 Task: Make in the project AquaVue an epic 'Migration to New System'. Create in the project AquaVue an epic 'Platform Integration'. Add in the project AquaVue an epic 'Data Management and Analysis'
Action: Mouse moved to (263, 65)
Screenshot: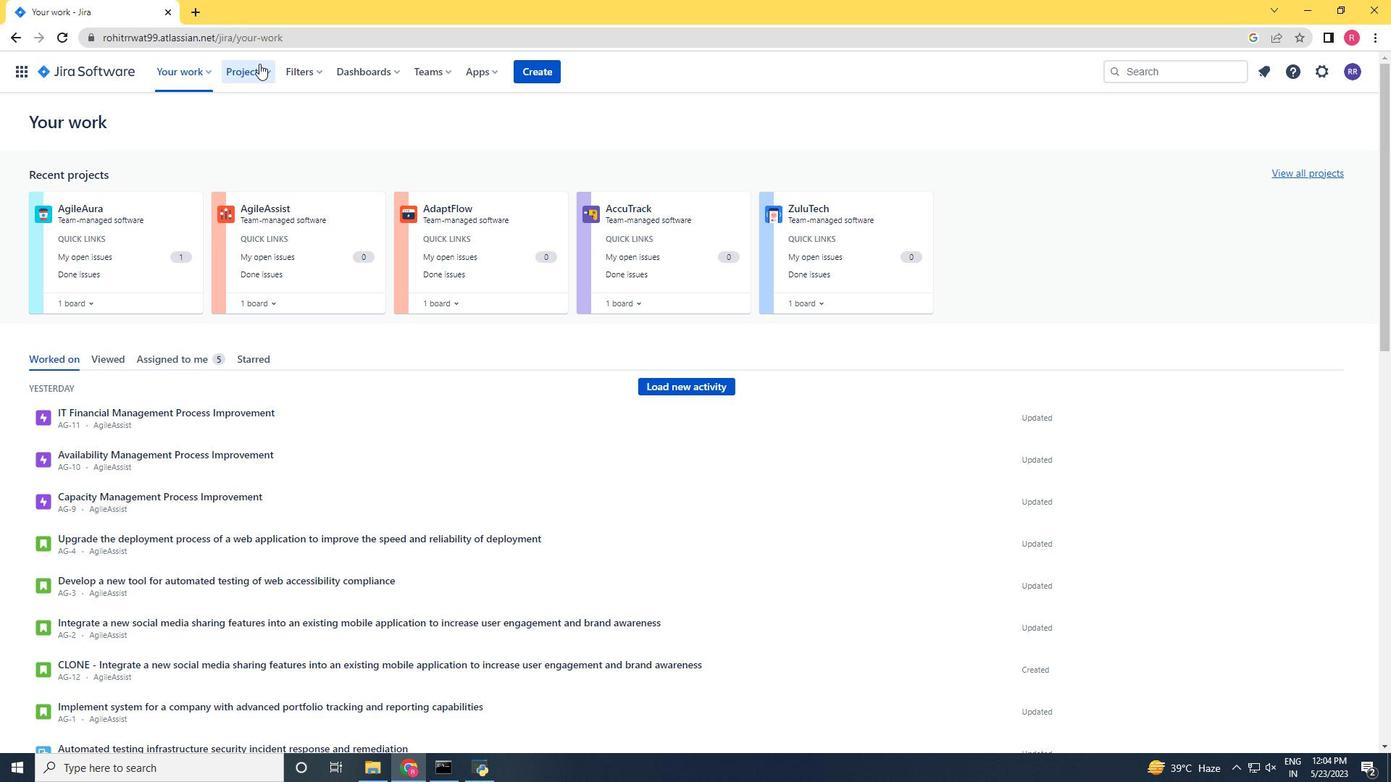 
Action: Mouse pressed left at (263, 65)
Screenshot: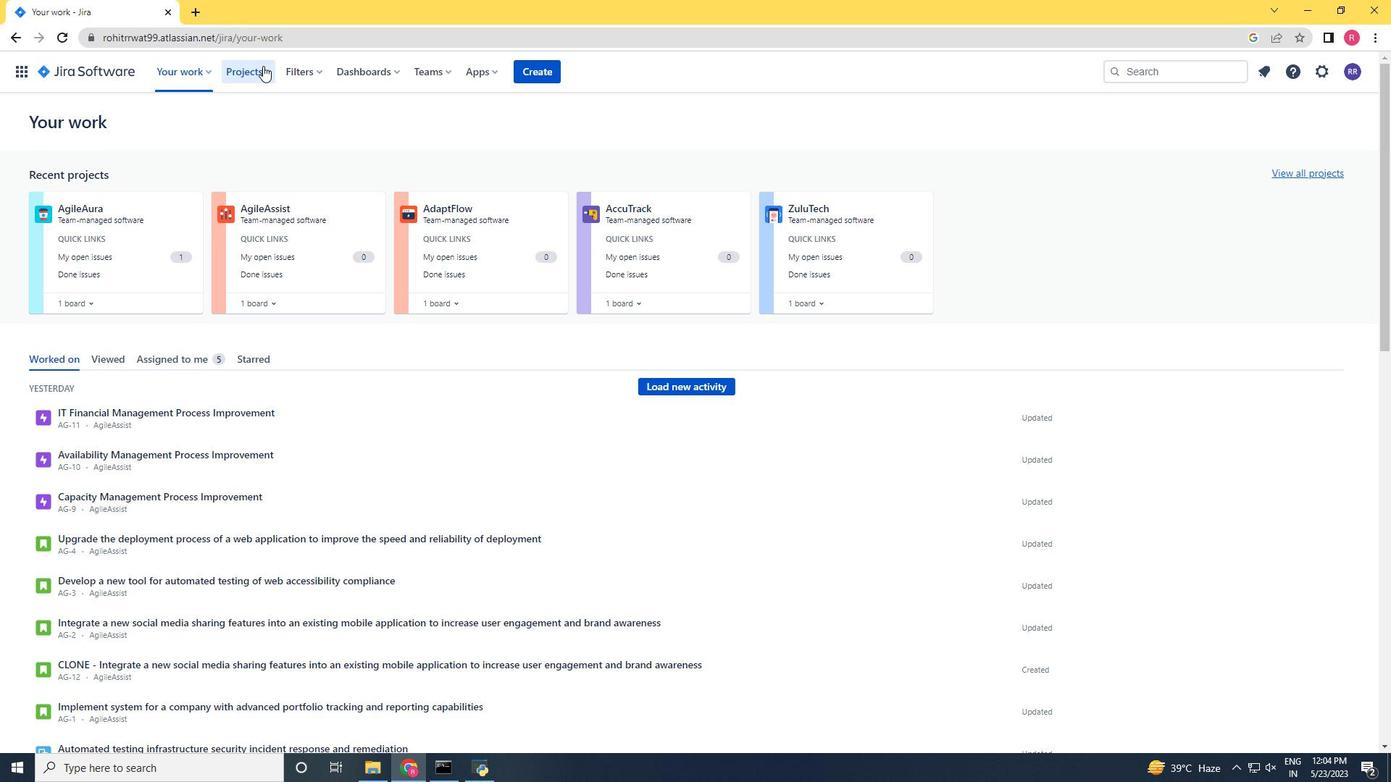 
Action: Mouse moved to (292, 131)
Screenshot: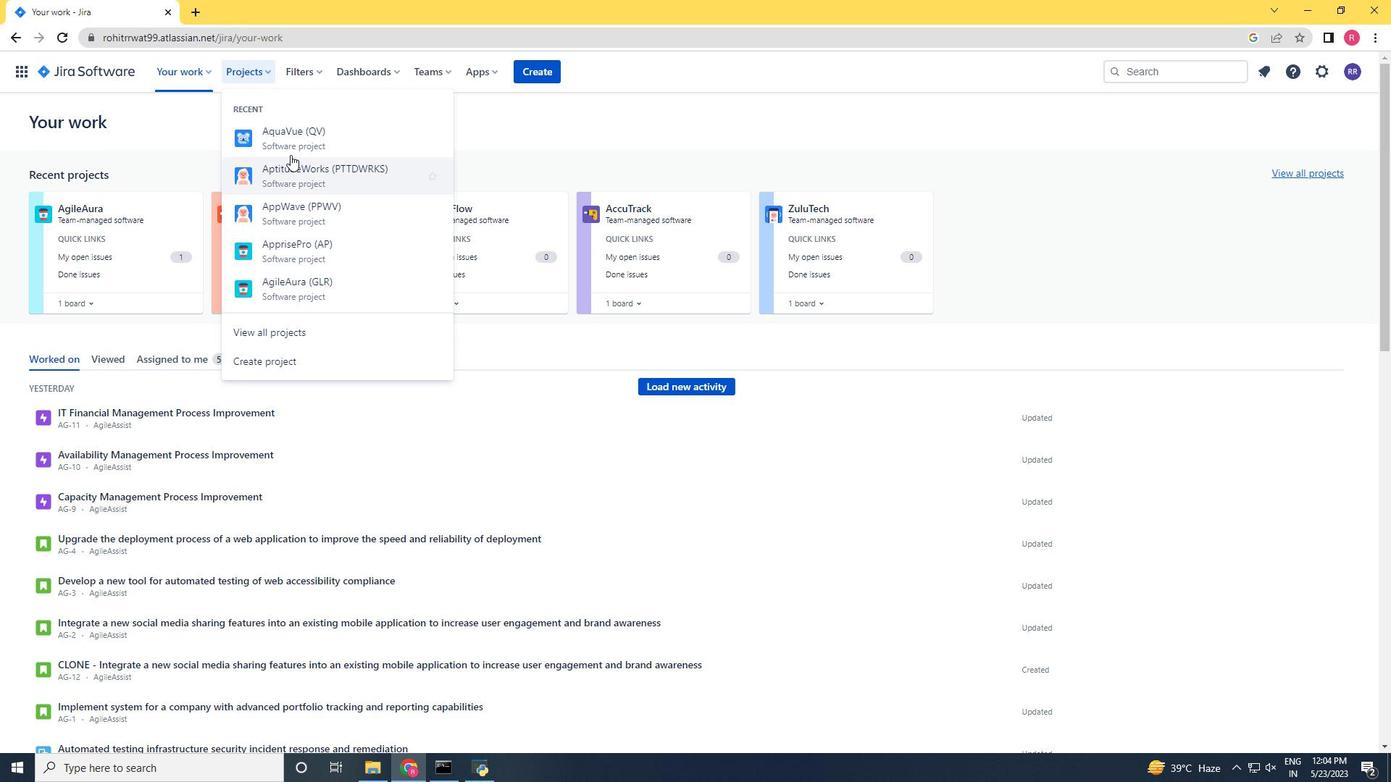
Action: Mouse pressed left at (292, 131)
Screenshot: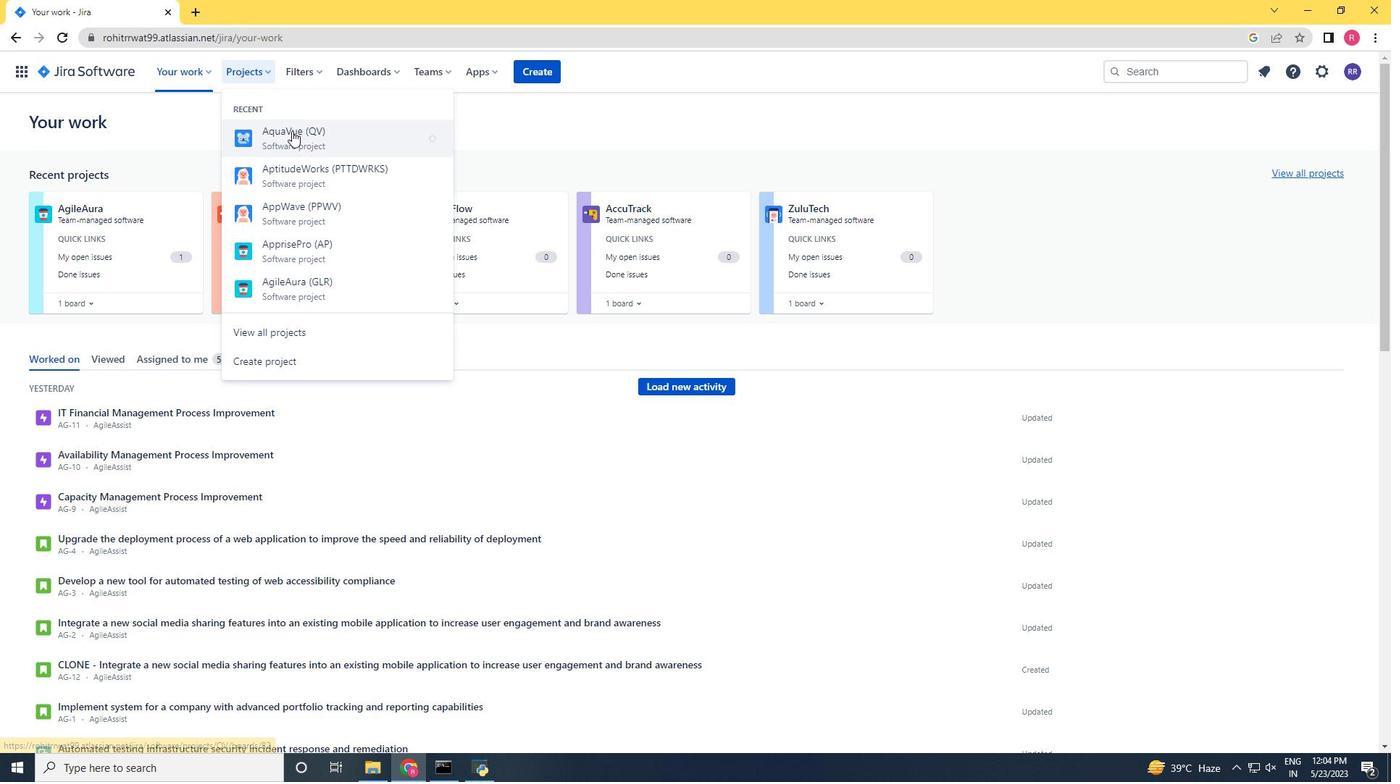 
Action: Mouse moved to (78, 207)
Screenshot: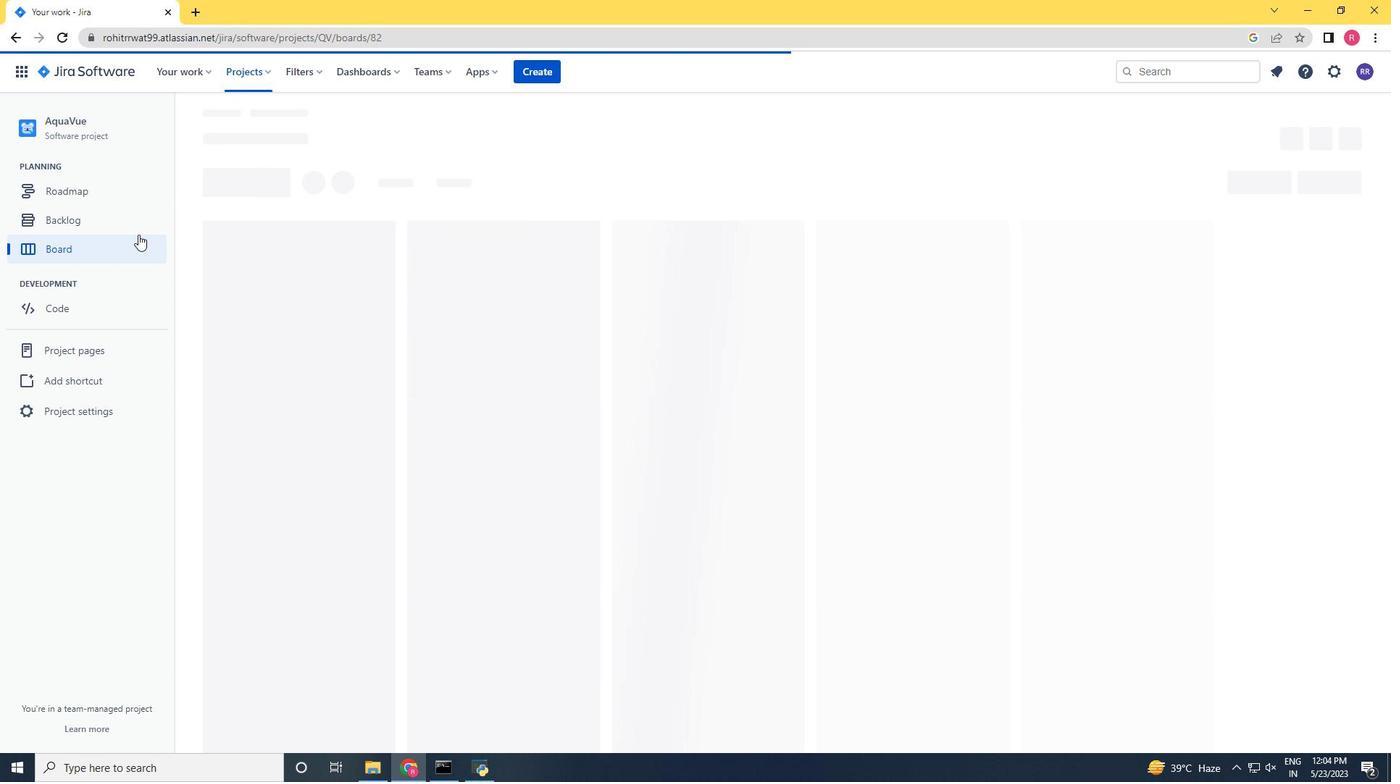 
Action: Mouse pressed left at (78, 207)
Screenshot: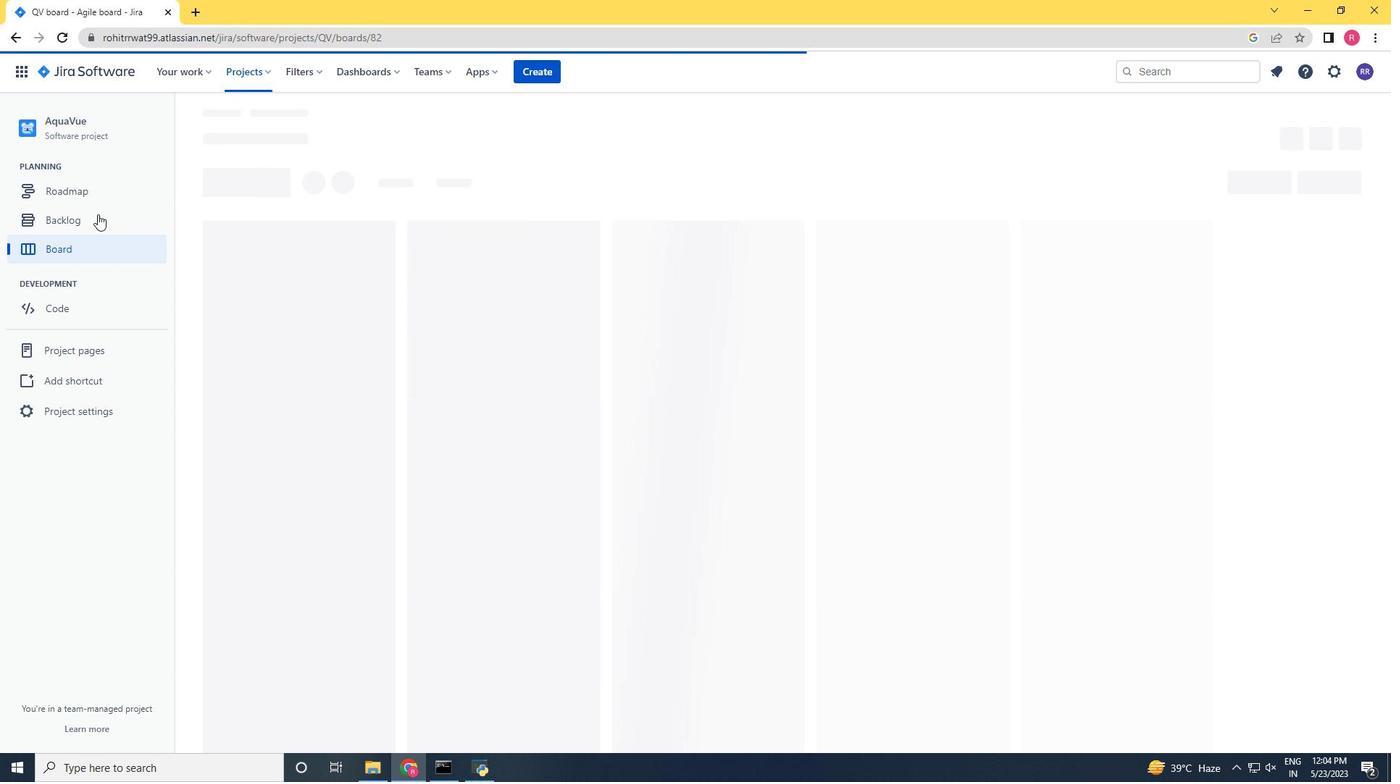 
Action: Mouse moved to (410, 336)
Screenshot: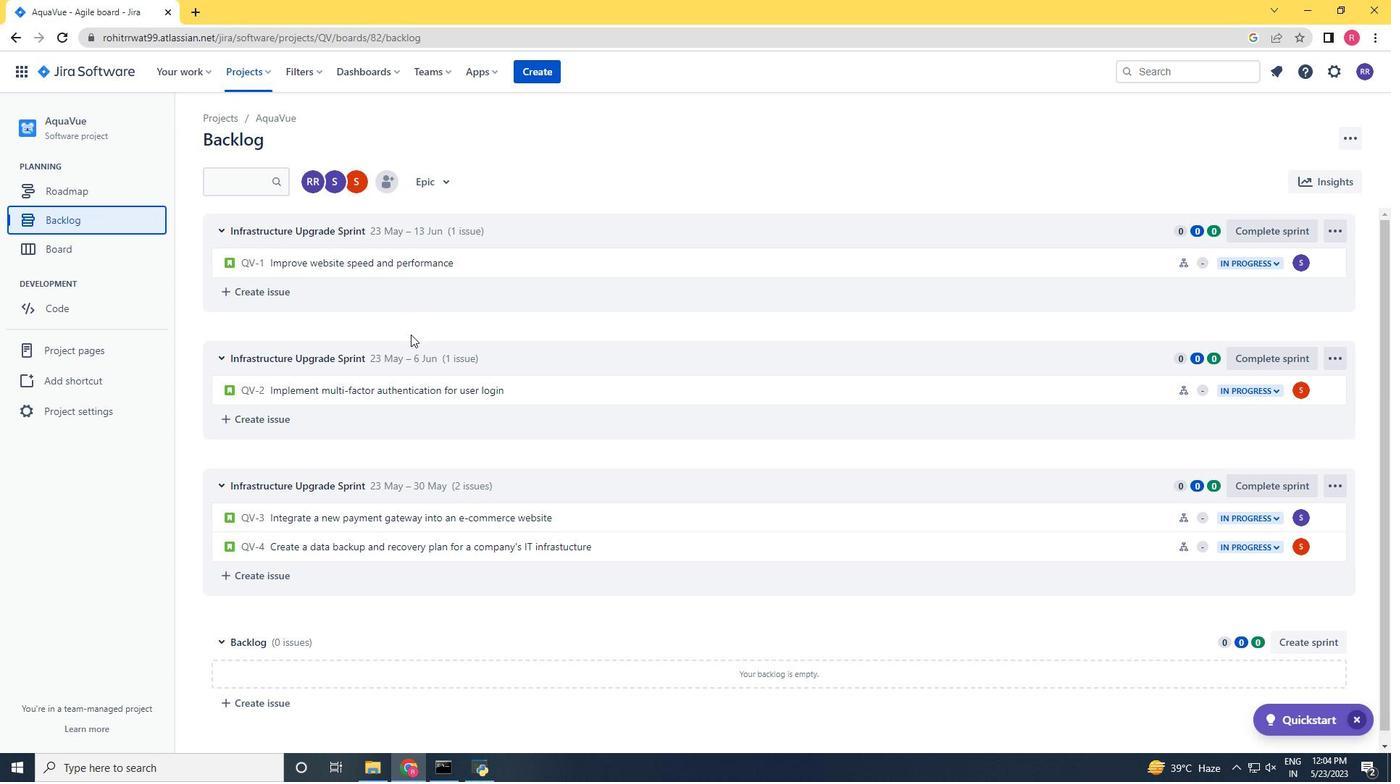 
Action: Mouse scrolled (410, 334) with delta (0, 0)
Screenshot: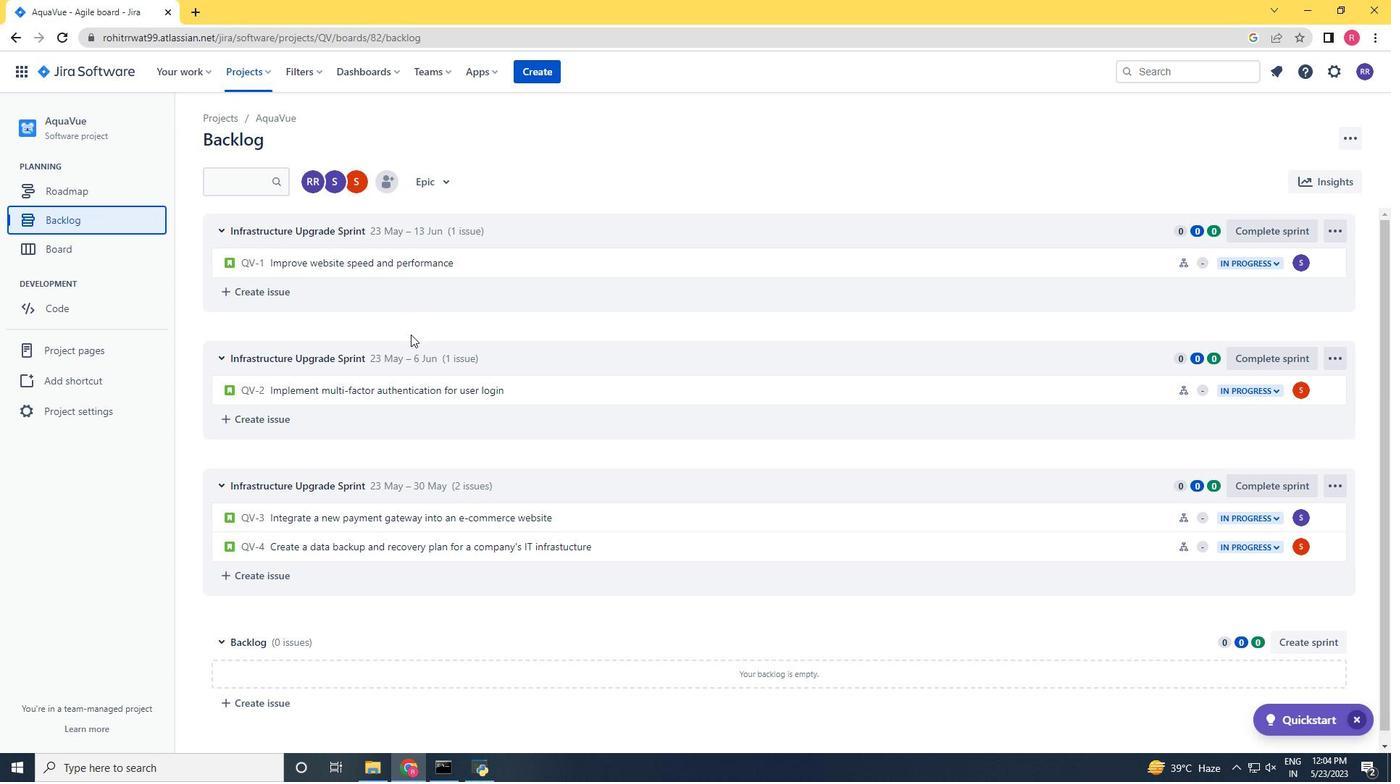 
Action: Mouse moved to (444, 196)
Screenshot: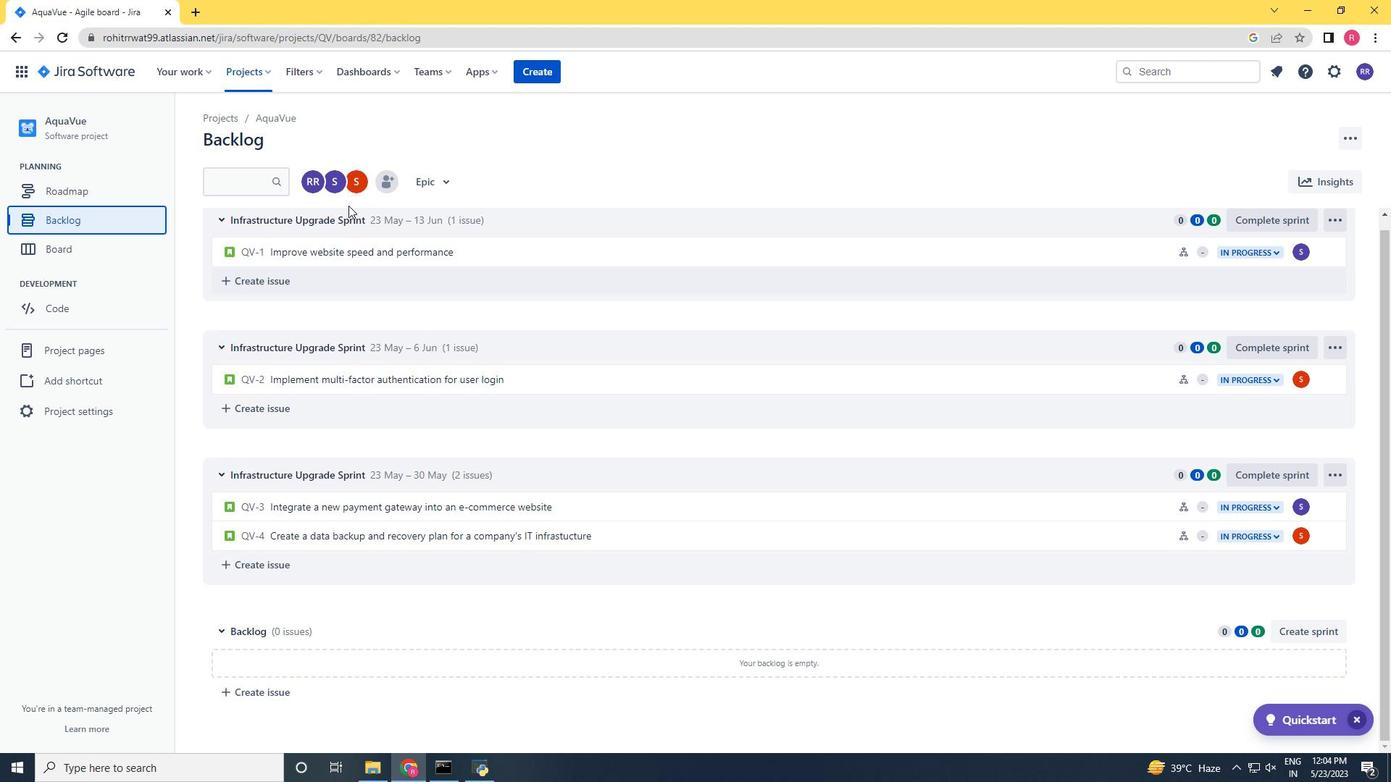 
Action: Mouse pressed left at (444, 196)
Screenshot: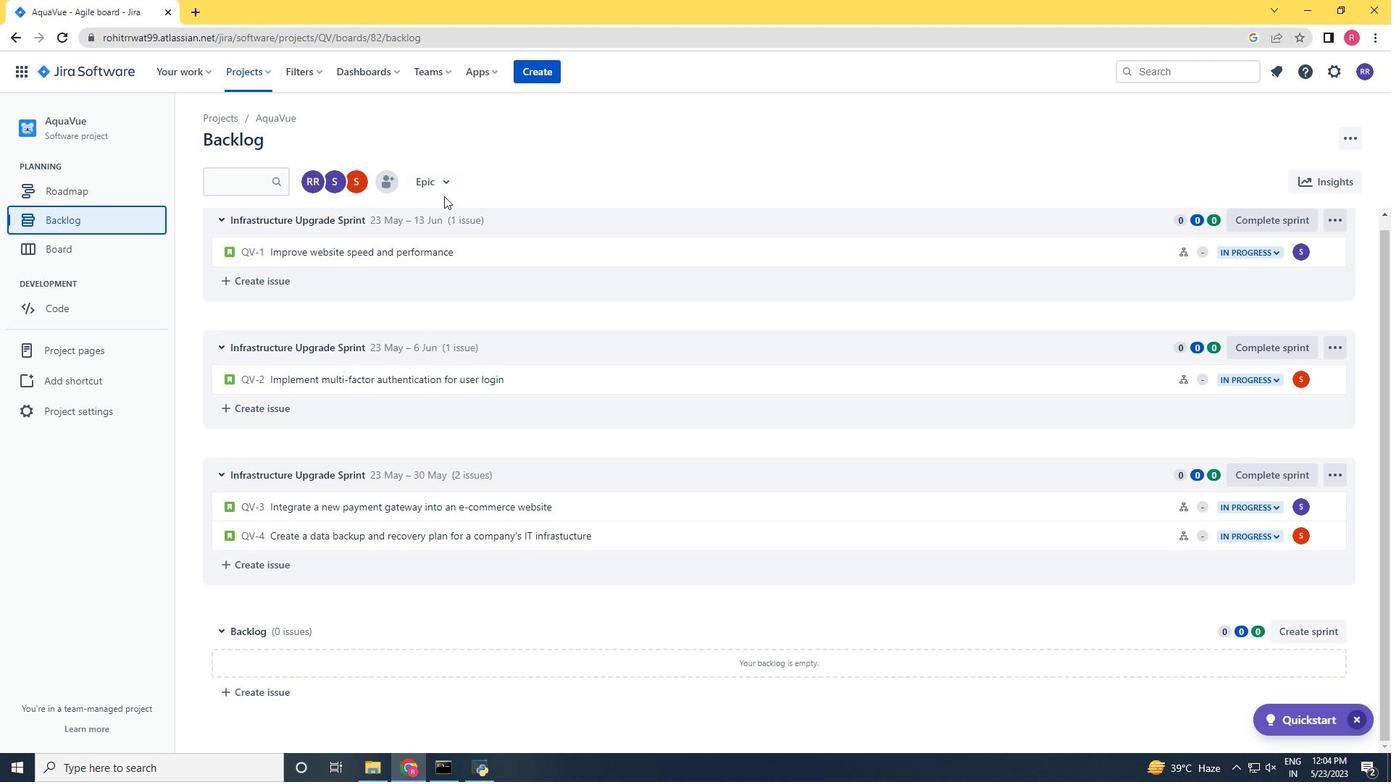 
Action: Mouse moved to (442, 183)
Screenshot: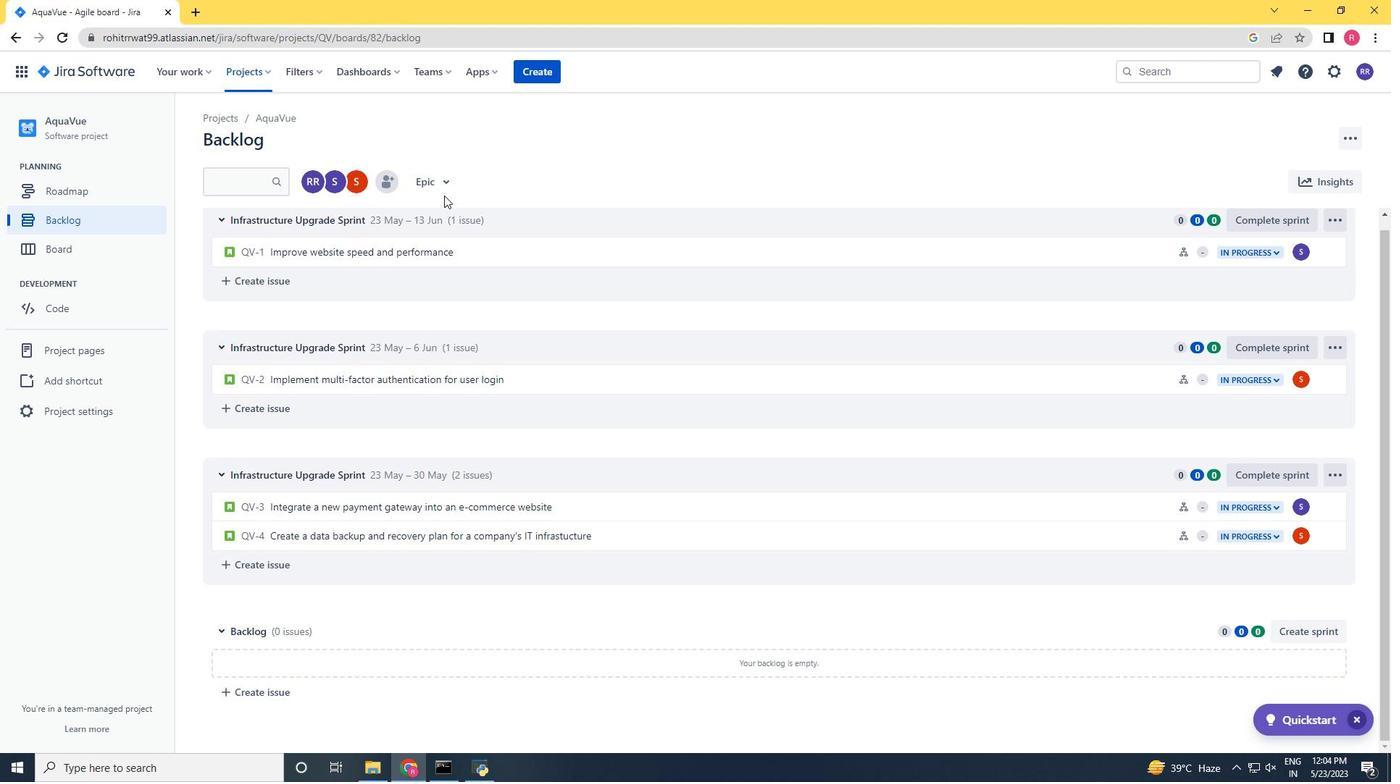 
Action: Mouse pressed left at (442, 183)
Screenshot: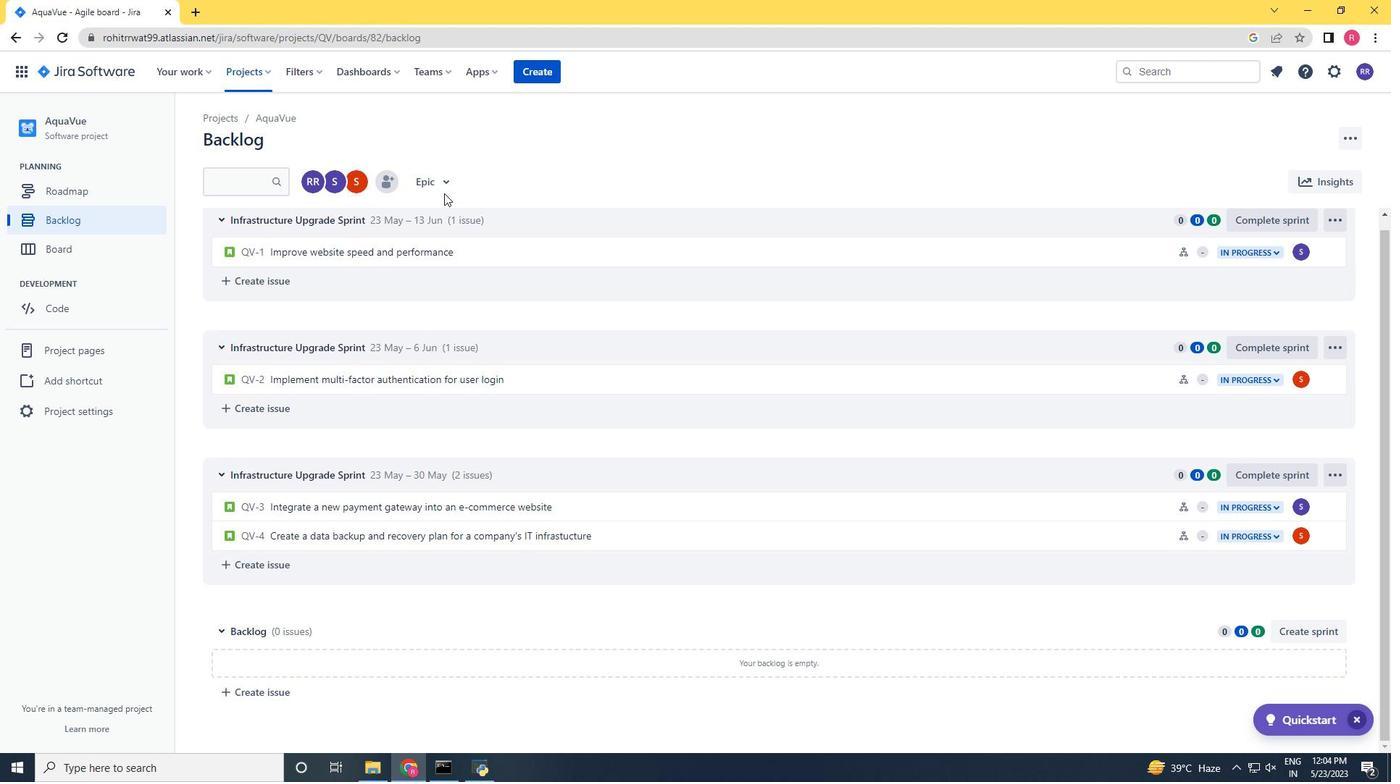 
Action: Mouse moved to (434, 272)
Screenshot: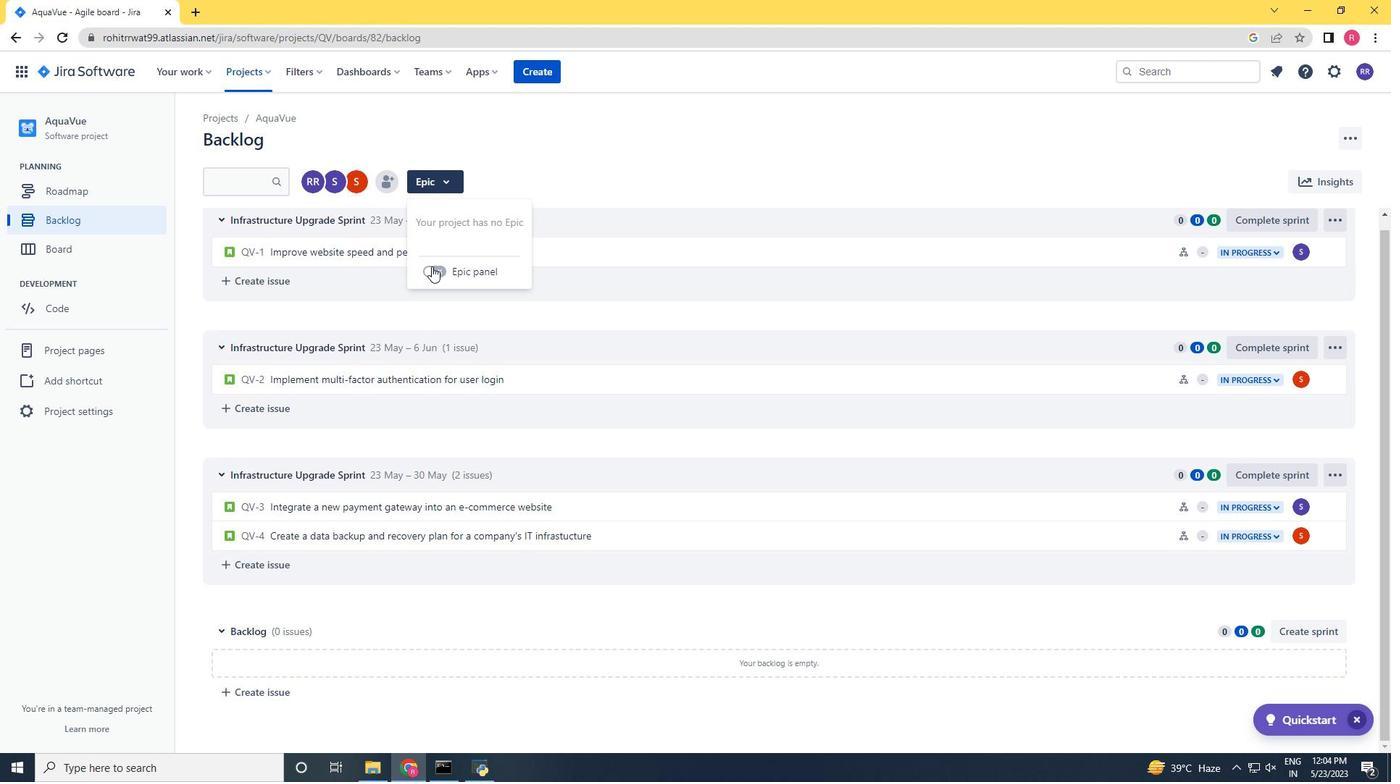 
Action: Mouse pressed left at (434, 272)
Screenshot: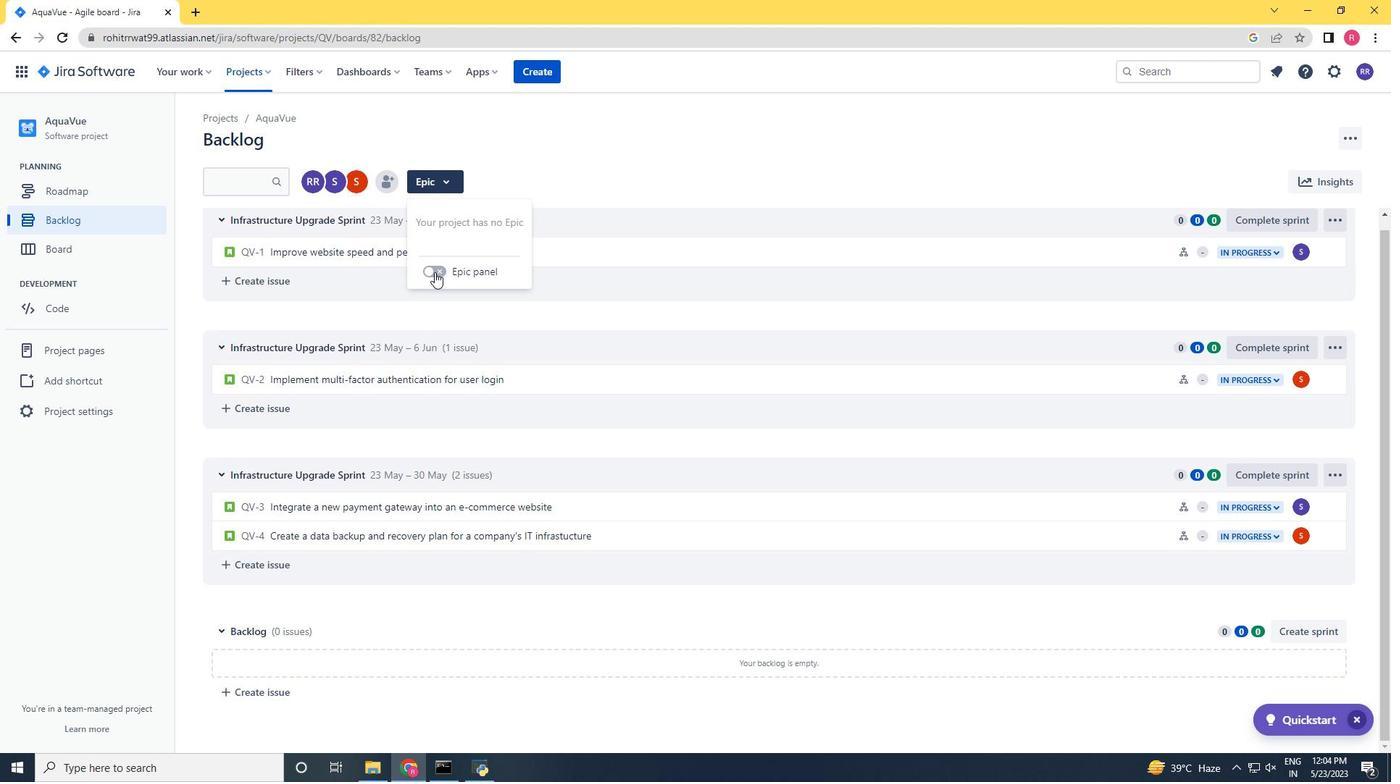 
Action: Mouse moved to (292, 500)
Screenshot: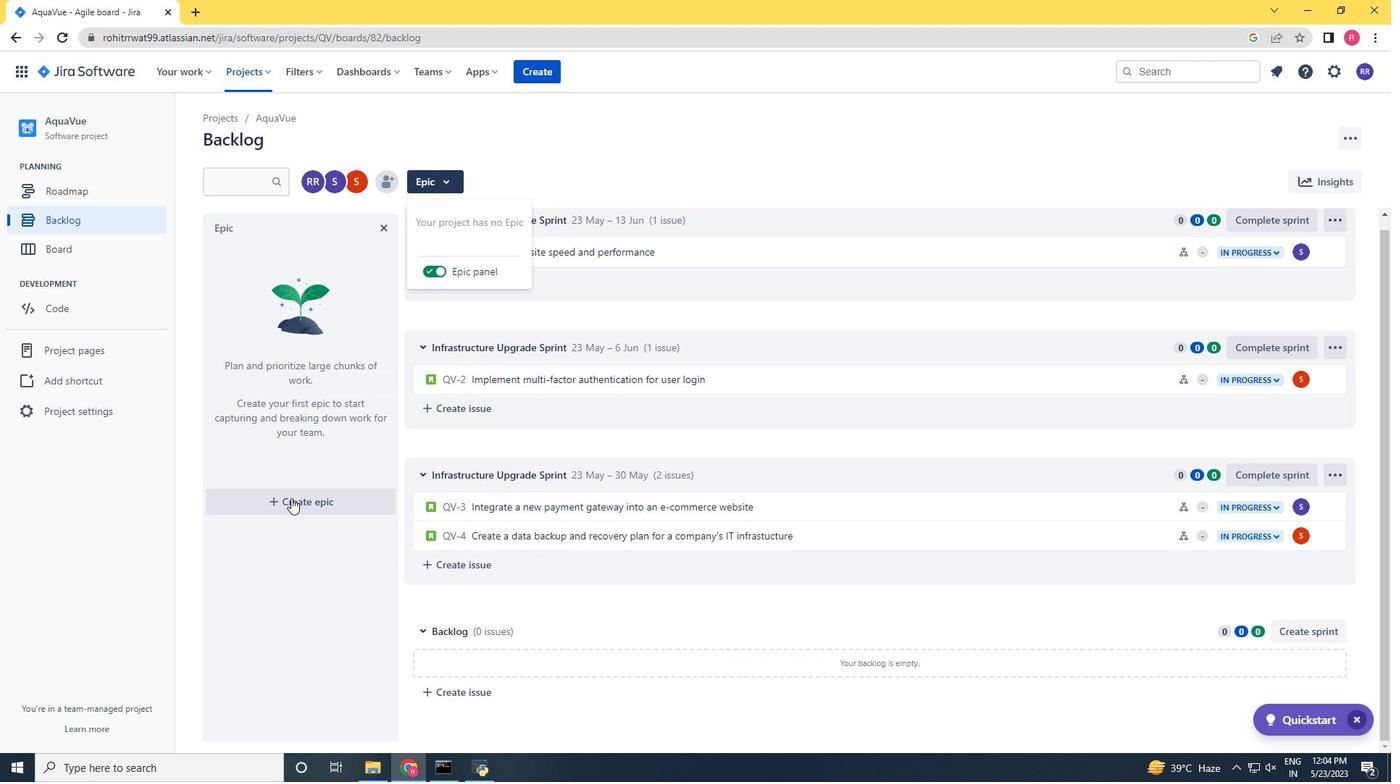 
Action: Mouse pressed left at (292, 500)
Screenshot: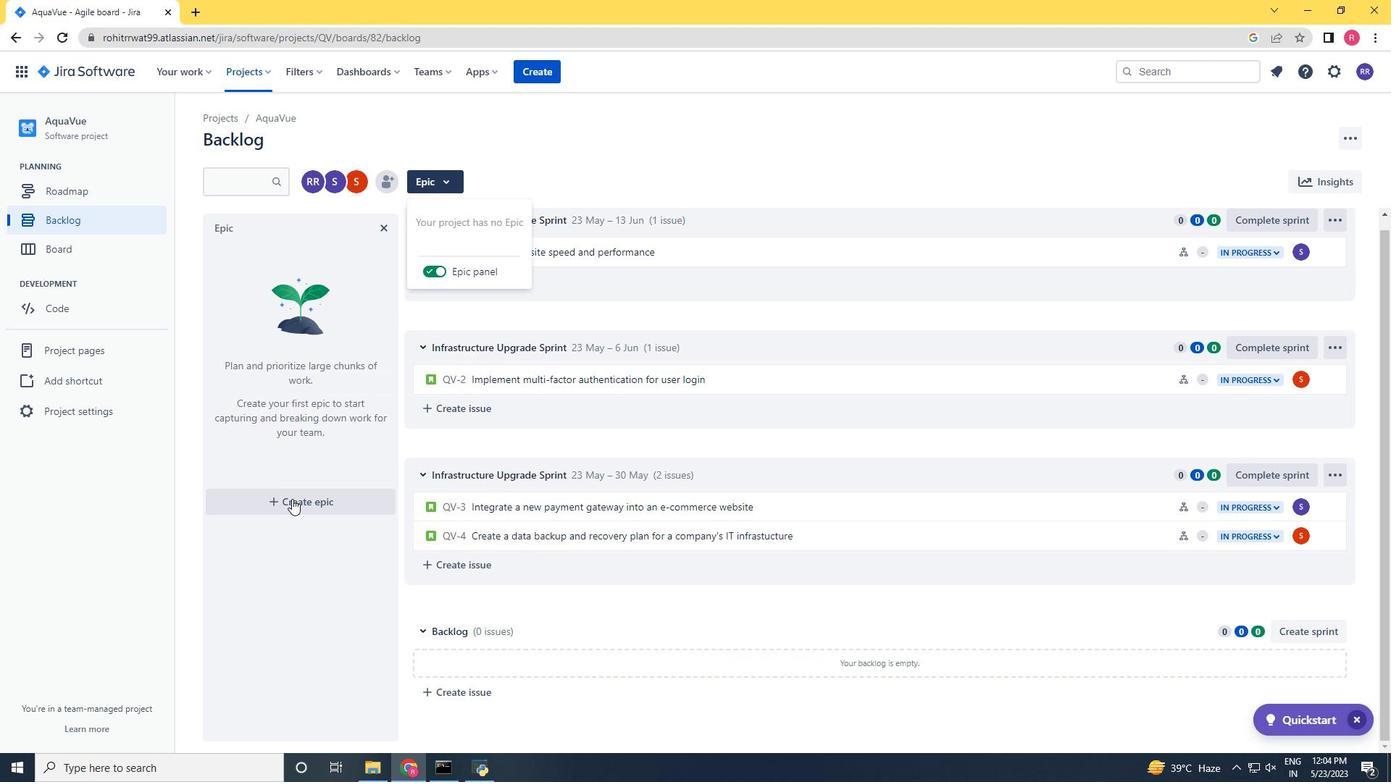 
Action: Mouse moved to (293, 499)
Screenshot: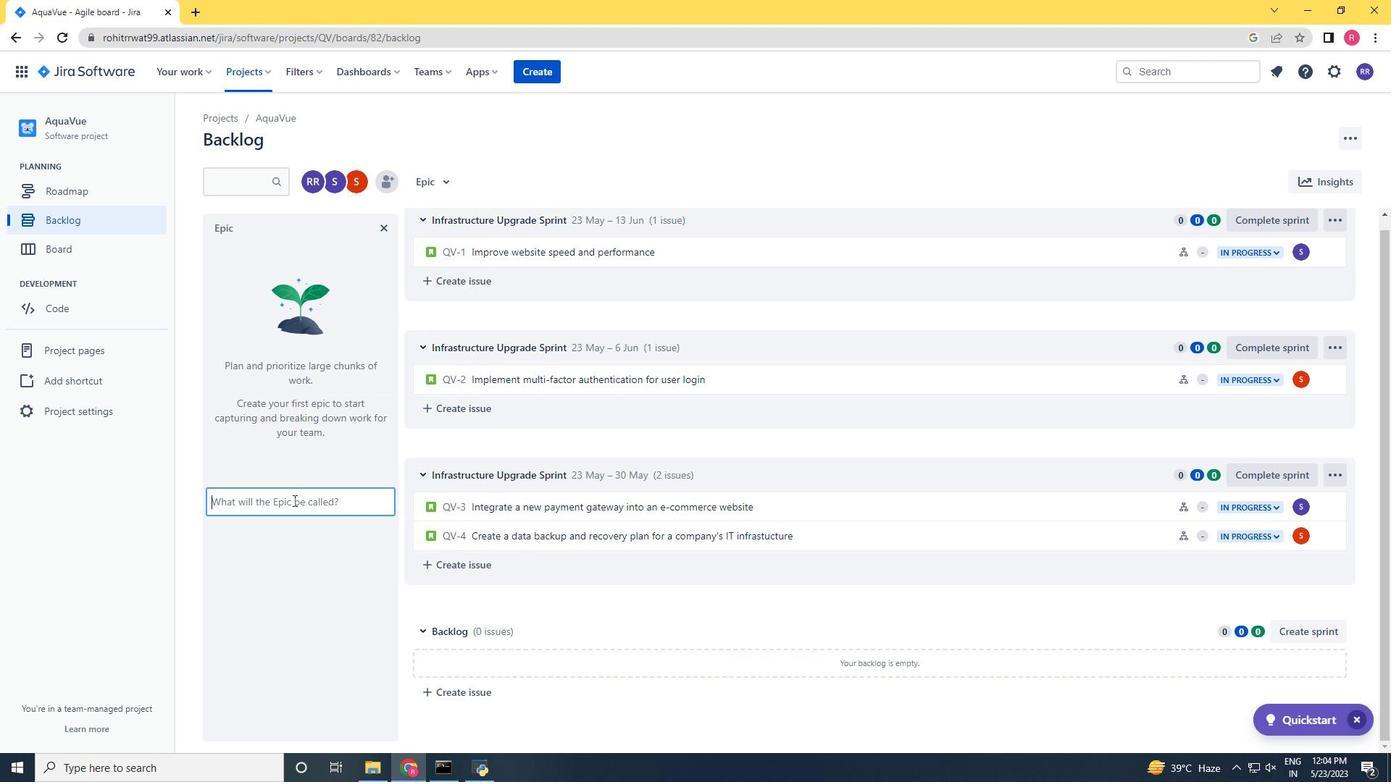 
Action: Key pressed <Key.shift>Migration<Key.space>to<Key.space><Key.shift>New<Key.space><Key.shift><Key.shift><Key.shift><Key.shift><Key.shift><Key.shift><Key.shift><Key.shift><Key.shift><Key.shift>Sya<Key.backspace>stem<Key.enter><Key.shift>Platform<Key.space><Key.shift>Integration<Key.enter><Key.enter><Key.shift><Key.shift><Key.shift><Key.shift><Key.shift>Data<Key.space><Key.shift><Key.shift><Key.shift>Management<Key.space>and<Key.space><Key.shift><Key.shift>Analysis<Key.enter>
Screenshot: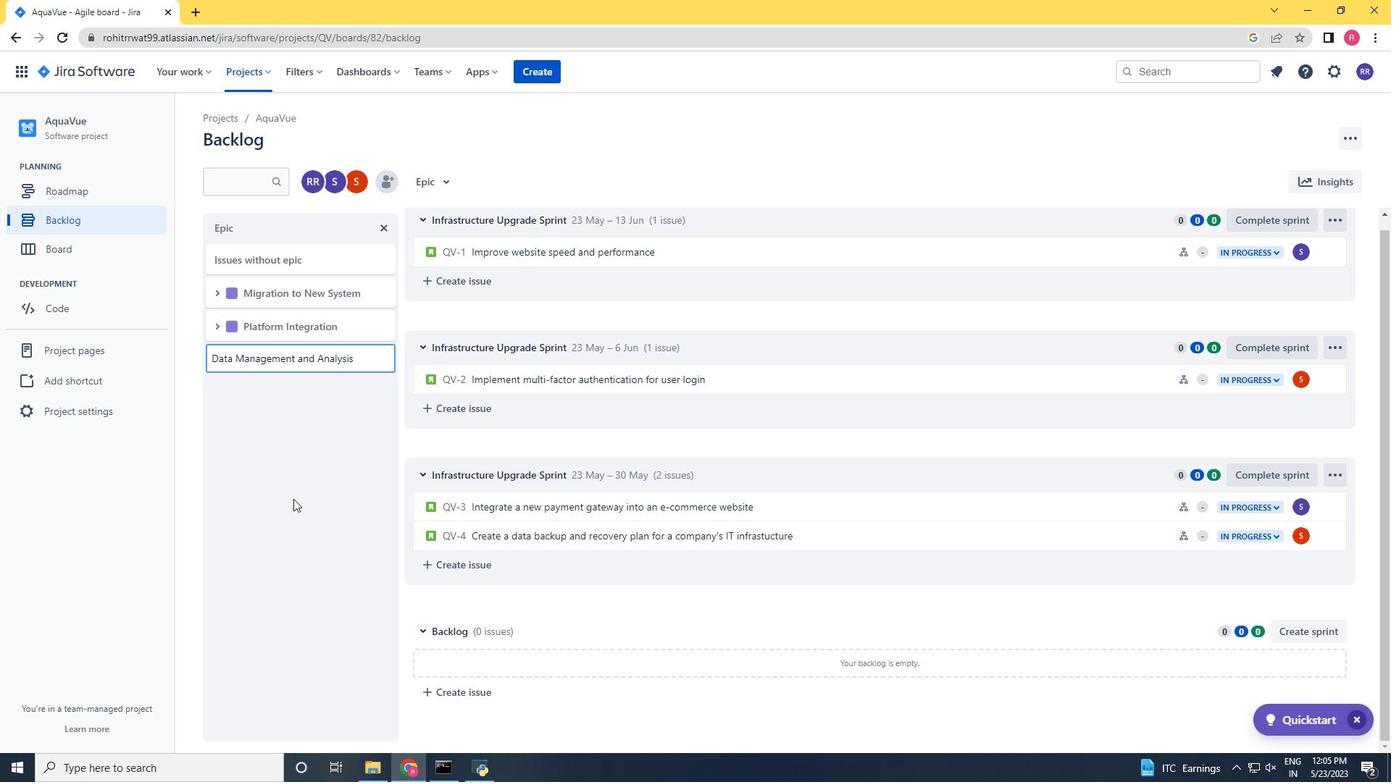 
Action: Mouse moved to (293, 492)
Screenshot: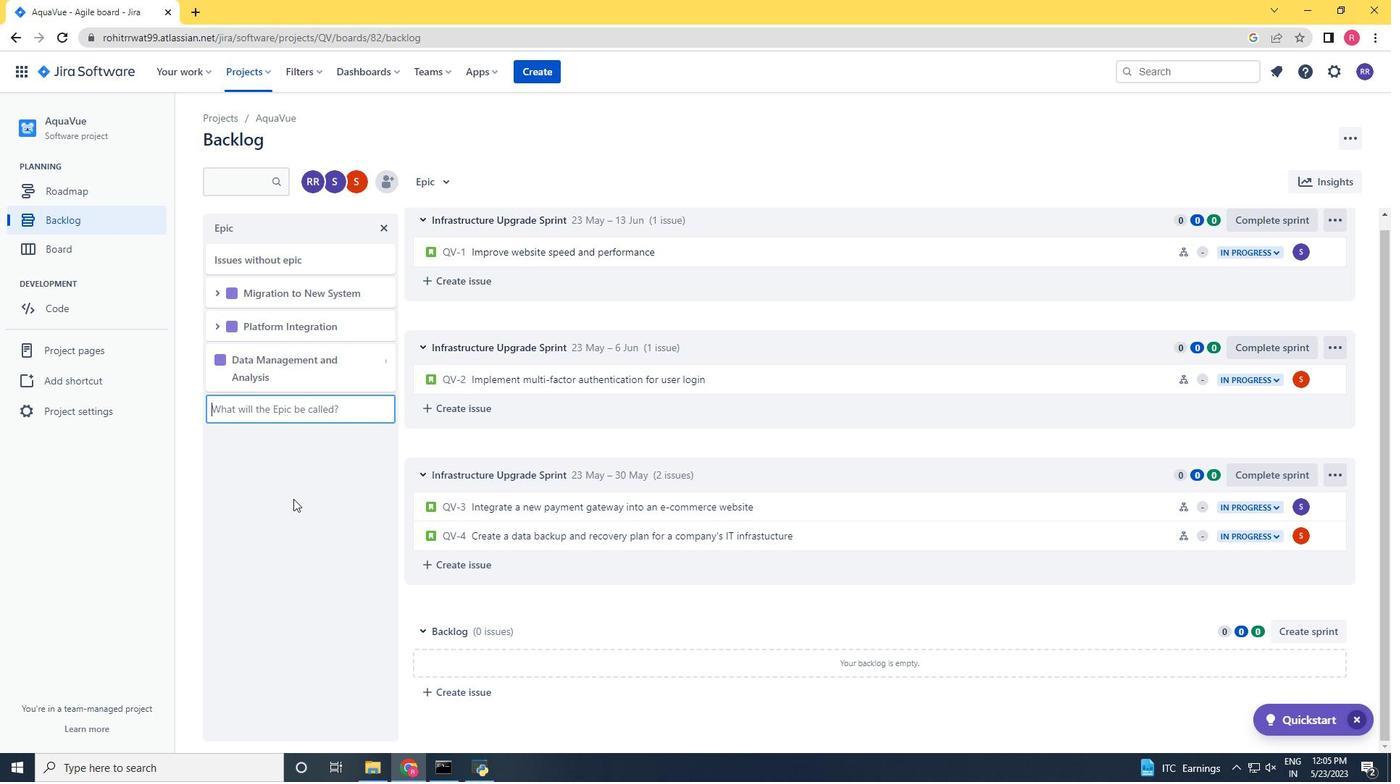 
